 Task: Change  the formatting of the data to 'Which is Greater than 10 'In conditional formating, put the option 'Red Text. 'add another formatting option Format As Table, insert the option 'Light Gray, Table style light 1 'In the sheet  Budget Management Template Workbookbook
Action: Mouse moved to (84, 188)
Screenshot: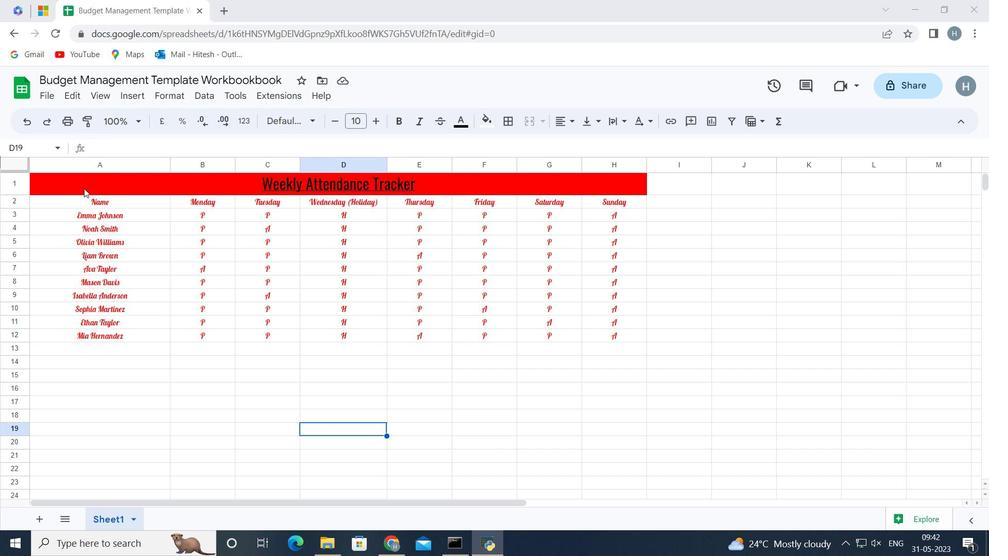 
Action: Mouse pressed left at (84, 188)
Screenshot: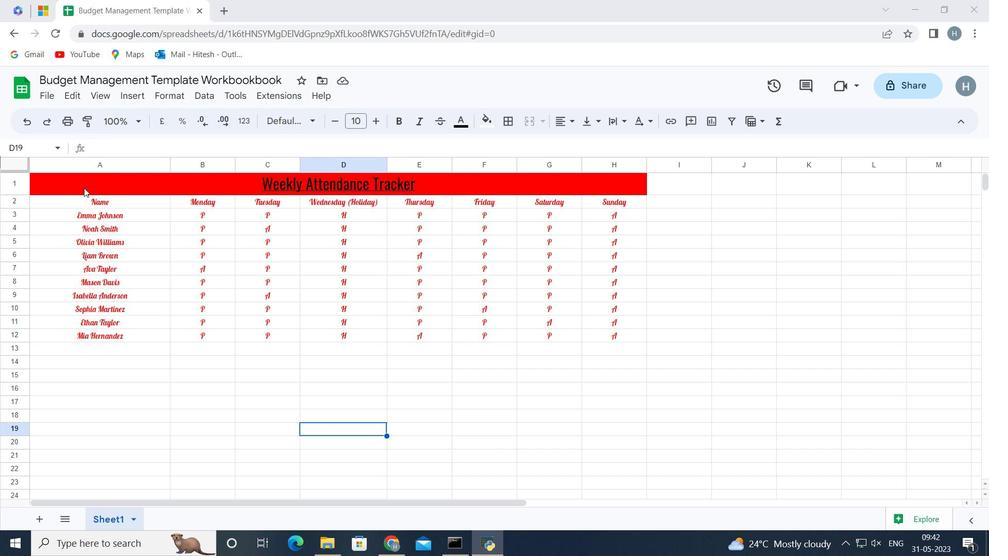 
Action: Key pressed <Key.shift><Key.down><Key.down><Key.down><Key.down><Key.down><Key.down><Key.down><Key.down><Key.down><Key.down><Key.down>
Screenshot: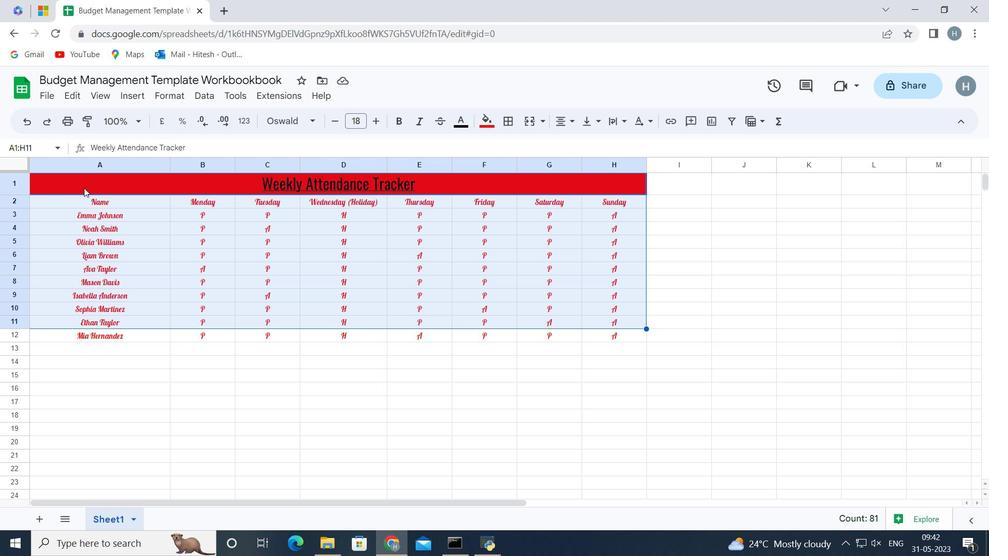 
Action: Mouse moved to (179, 92)
Screenshot: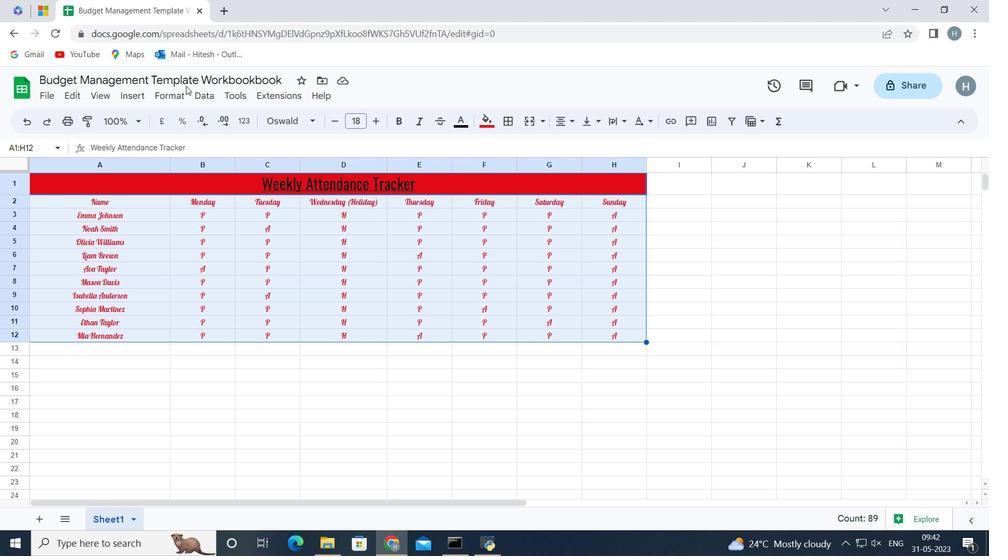 
Action: Mouse pressed left at (179, 92)
Screenshot: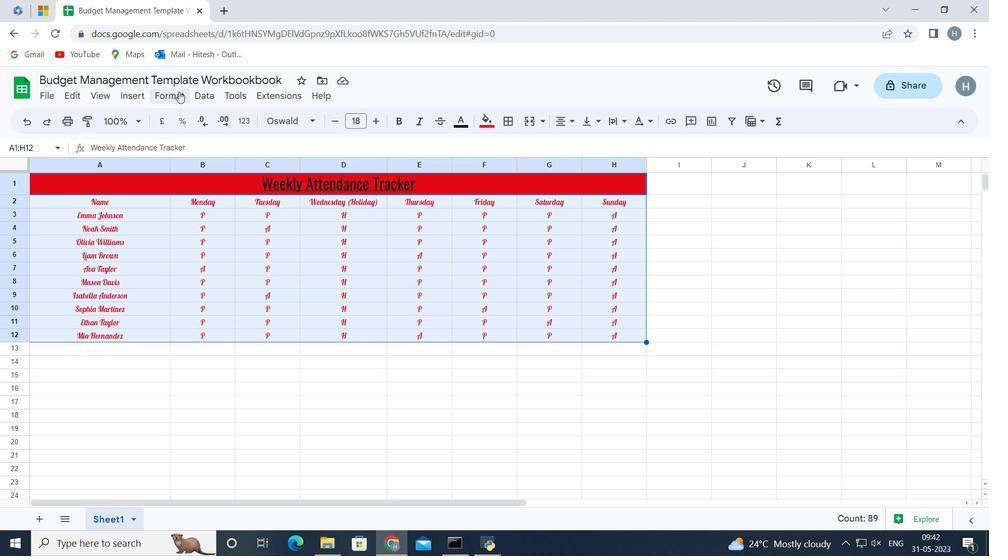 
Action: Mouse moved to (221, 310)
Screenshot: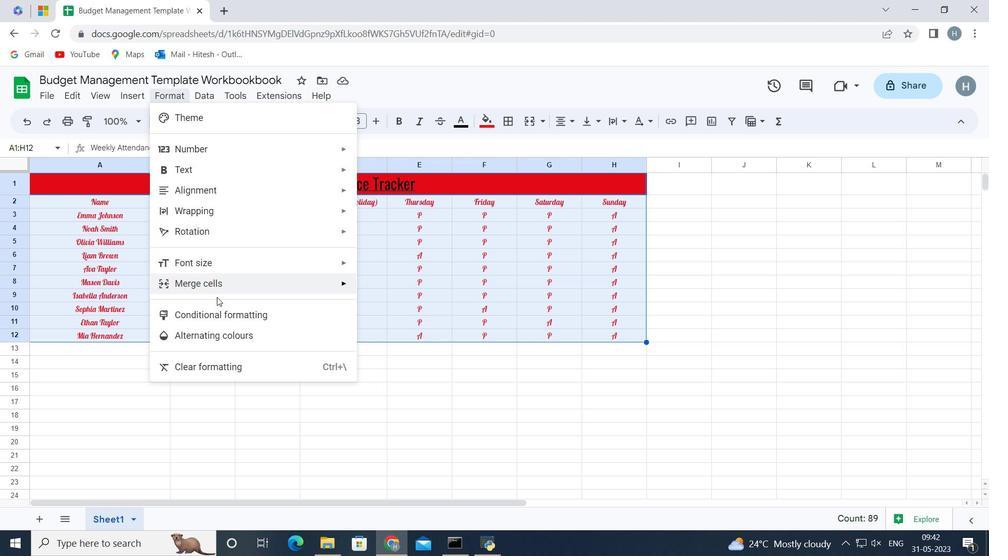 
Action: Mouse pressed left at (221, 310)
Screenshot: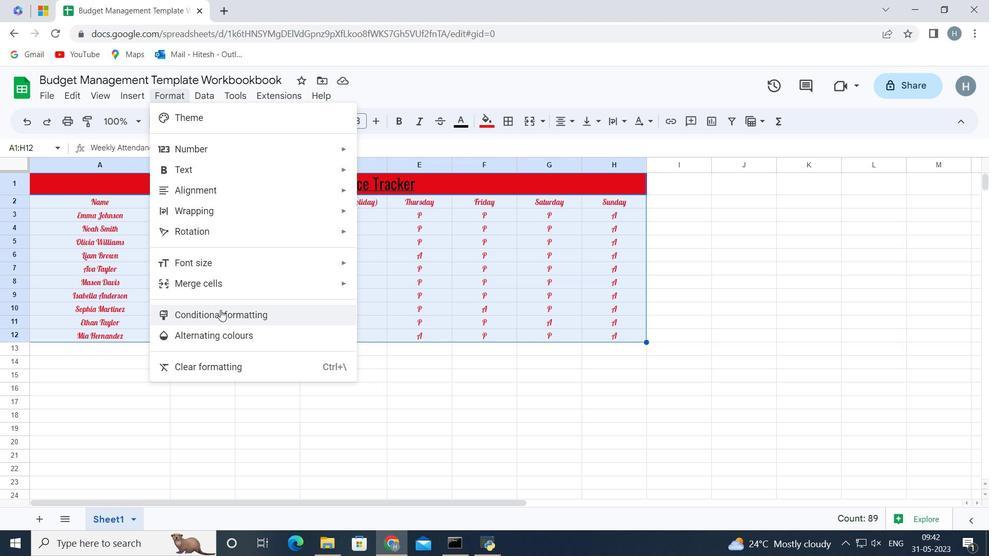 
Action: Mouse moved to (888, 295)
Screenshot: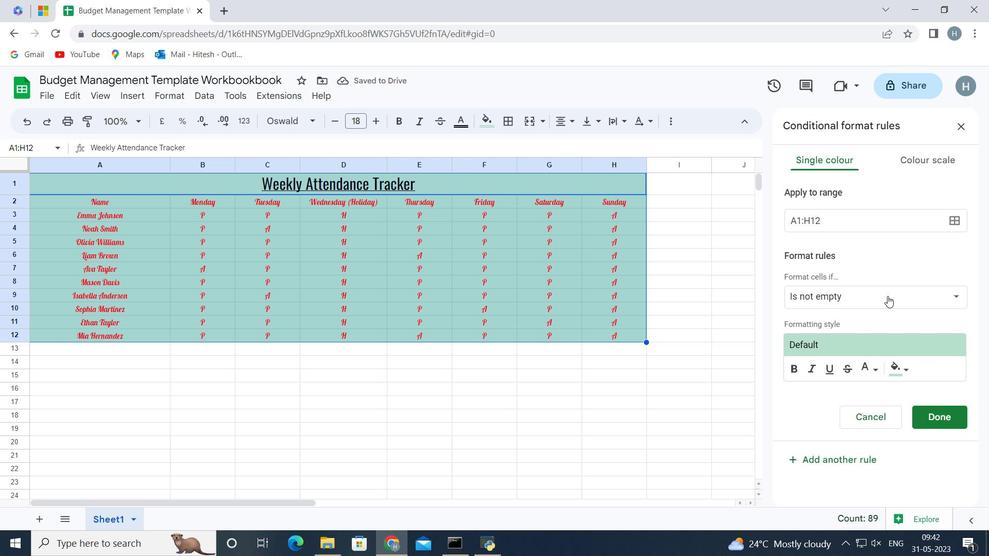 
Action: Mouse pressed left at (888, 295)
Screenshot: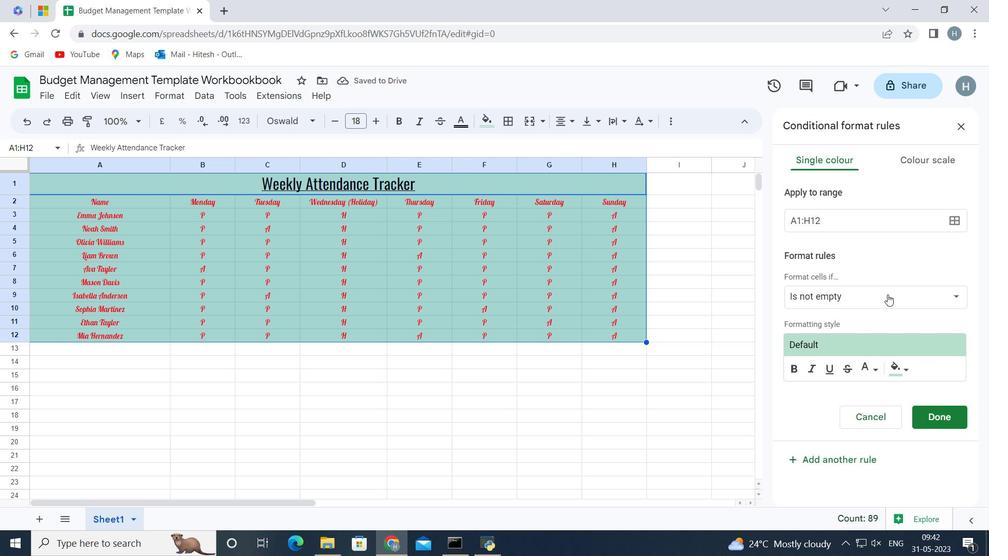
Action: Mouse moved to (888, 432)
Screenshot: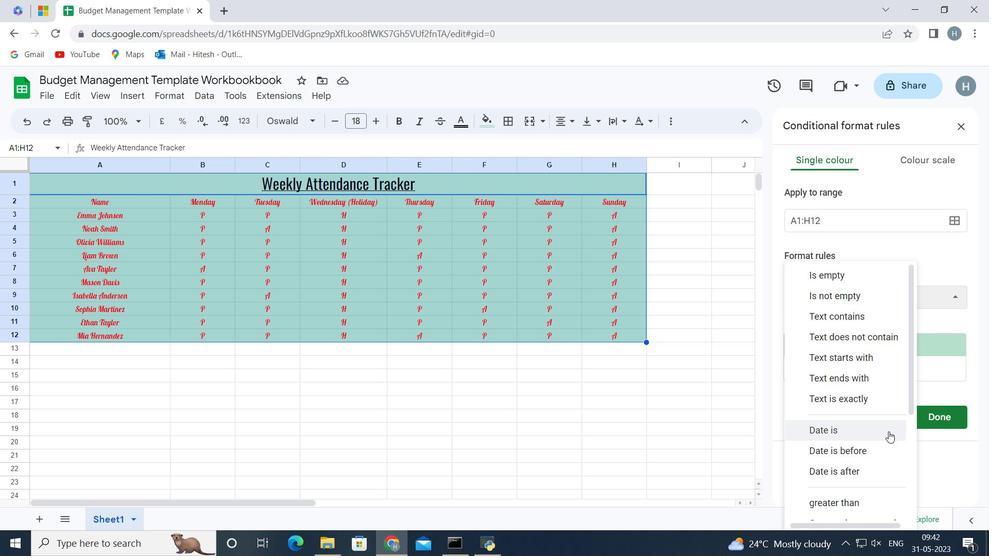 
Action: Mouse scrolled (888, 432) with delta (0, 0)
Screenshot: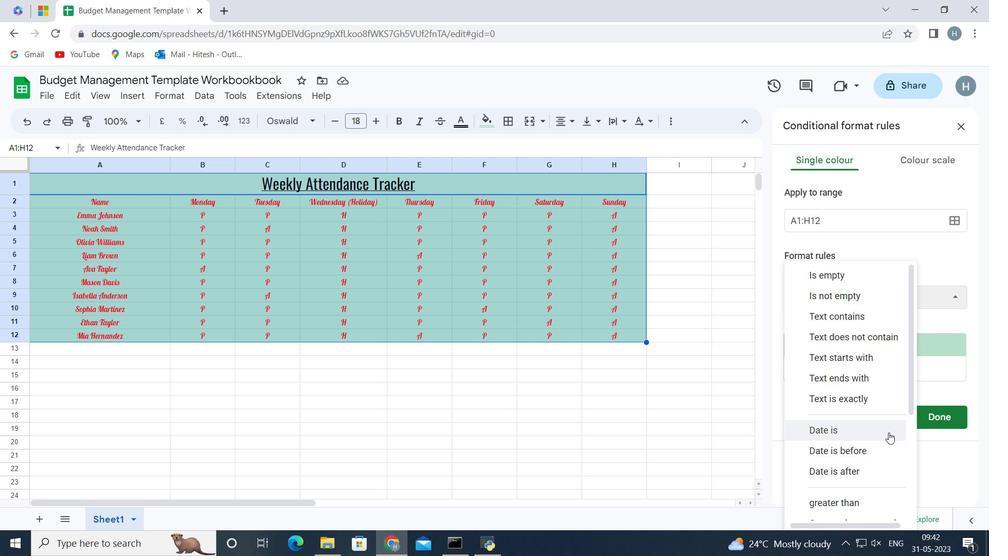 
Action: Mouse moved to (876, 438)
Screenshot: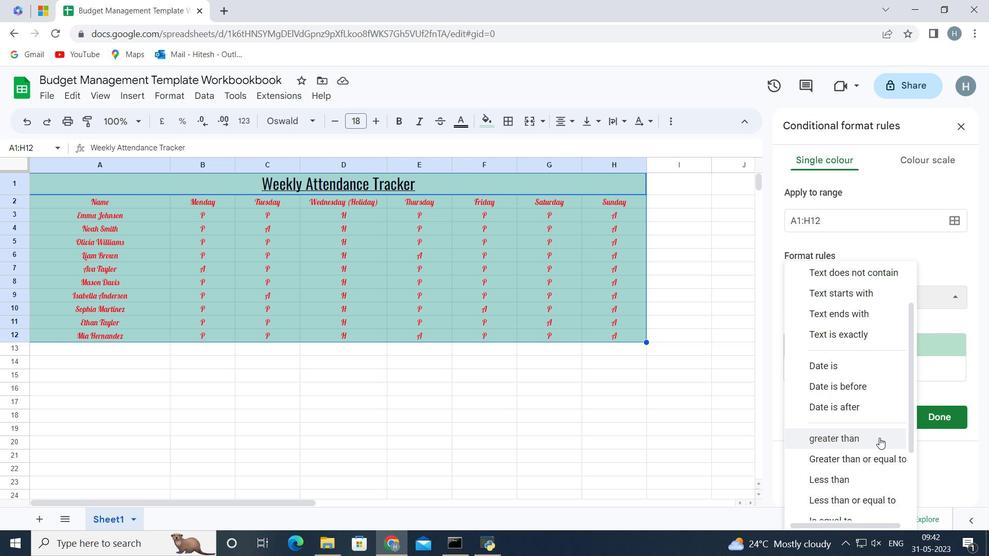 
Action: Mouse pressed left at (876, 438)
Screenshot: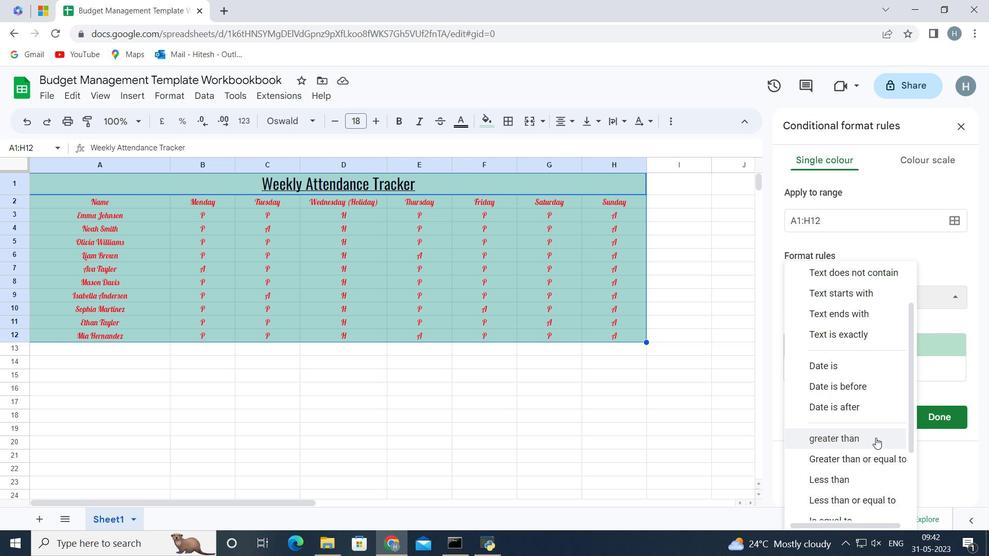 
Action: Mouse moved to (870, 326)
Screenshot: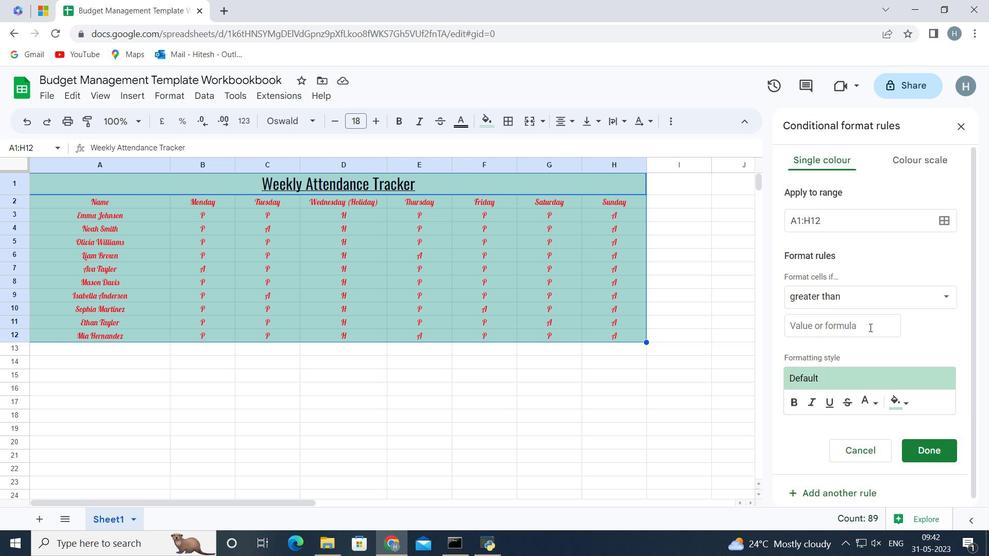
Action: Mouse pressed left at (870, 326)
Screenshot: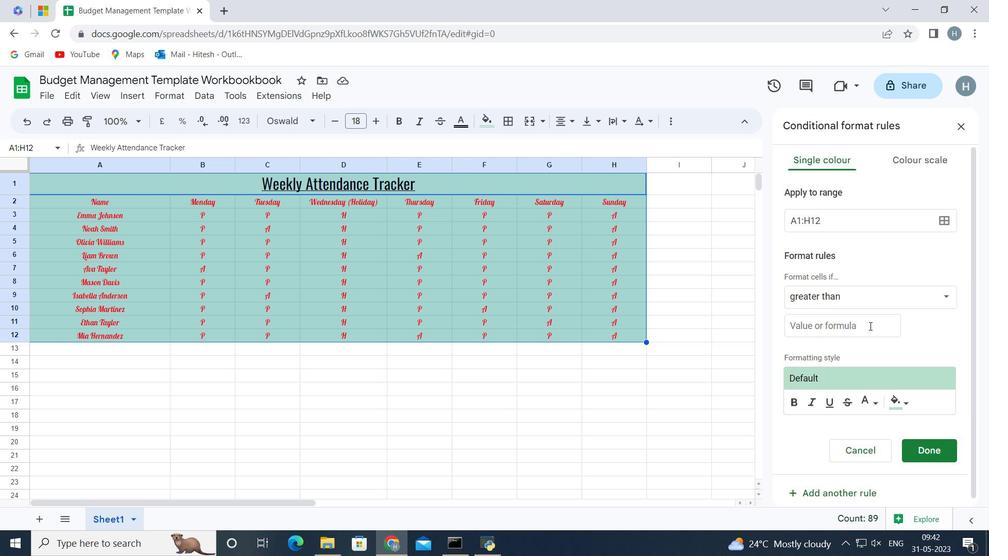 
Action: Key pressed 1
Screenshot: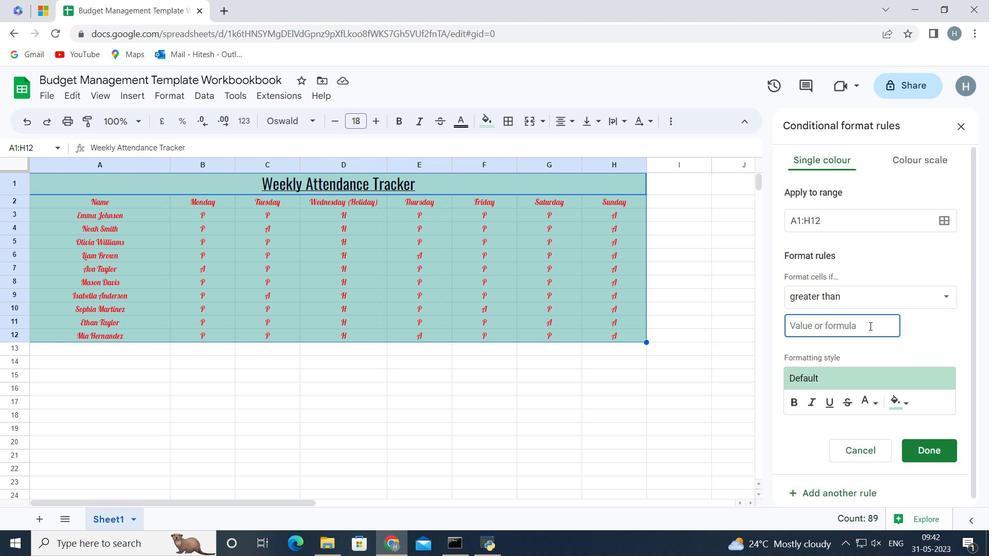 
Action: Mouse moved to (870, 326)
Screenshot: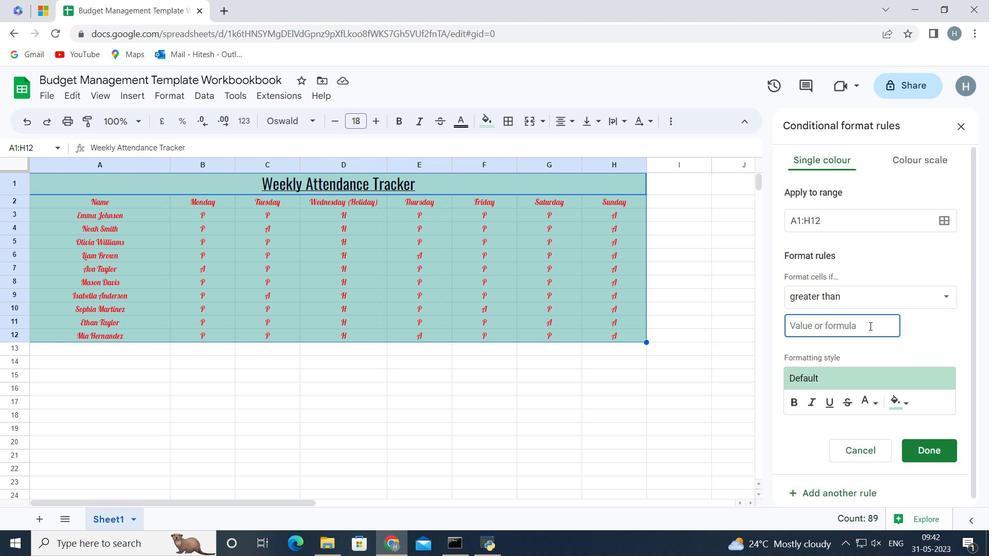 
Action: Key pressed 0
Screenshot: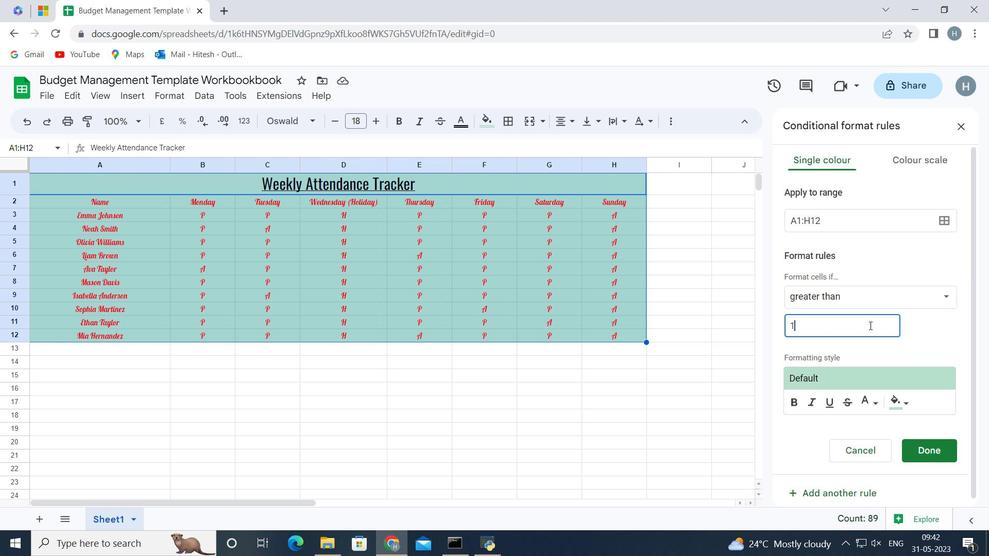 
Action: Mouse moved to (898, 400)
Screenshot: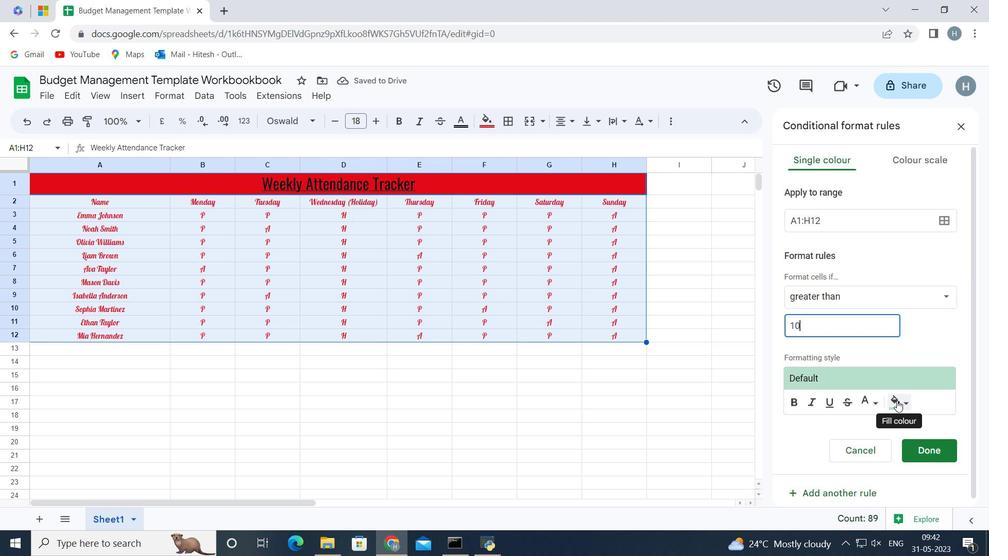 
Action: Mouse pressed left at (898, 400)
Screenshot: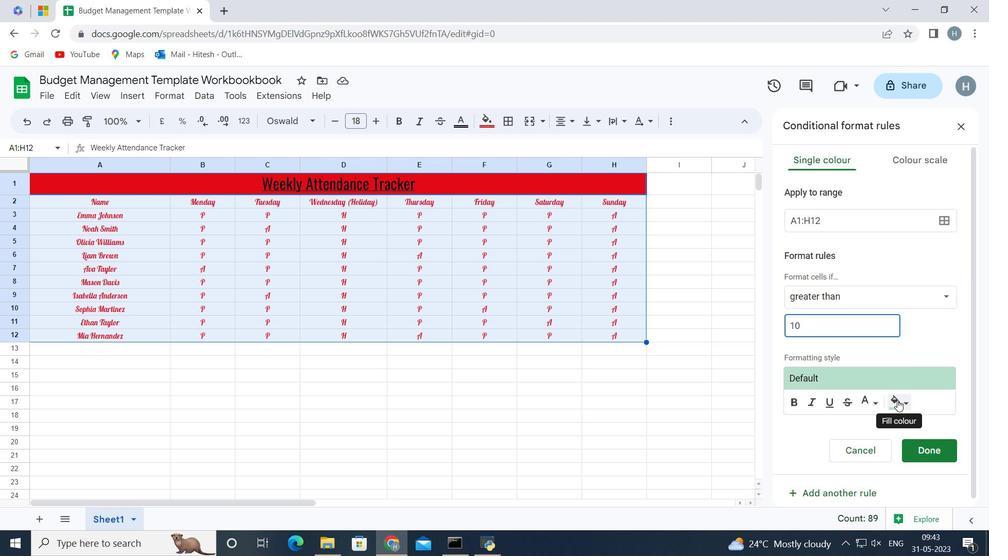 
Action: Mouse moved to (785, 220)
Screenshot: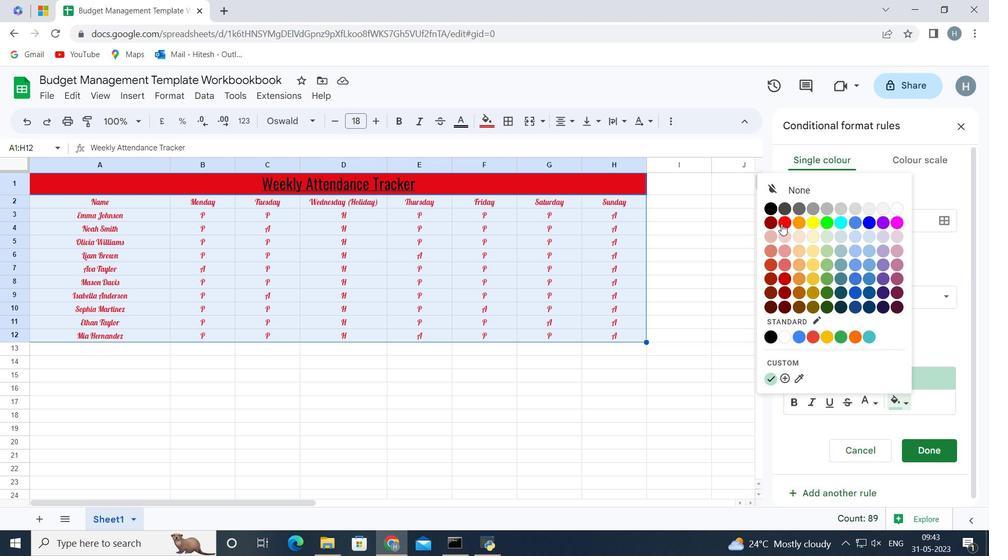 
Action: Mouse pressed left at (785, 220)
Screenshot: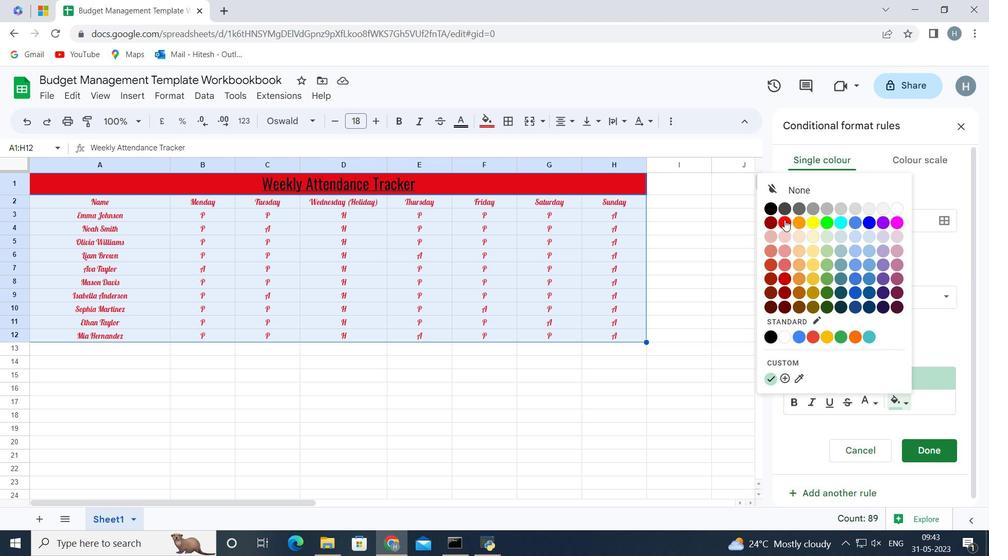 
Action: Mouse moved to (935, 448)
Screenshot: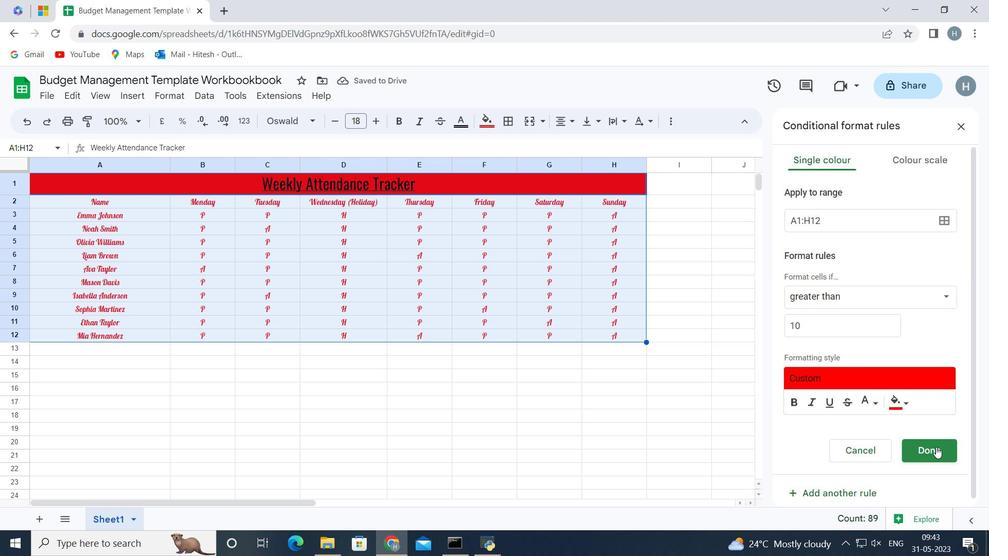 
Action: Mouse pressed left at (935, 448)
Screenshot: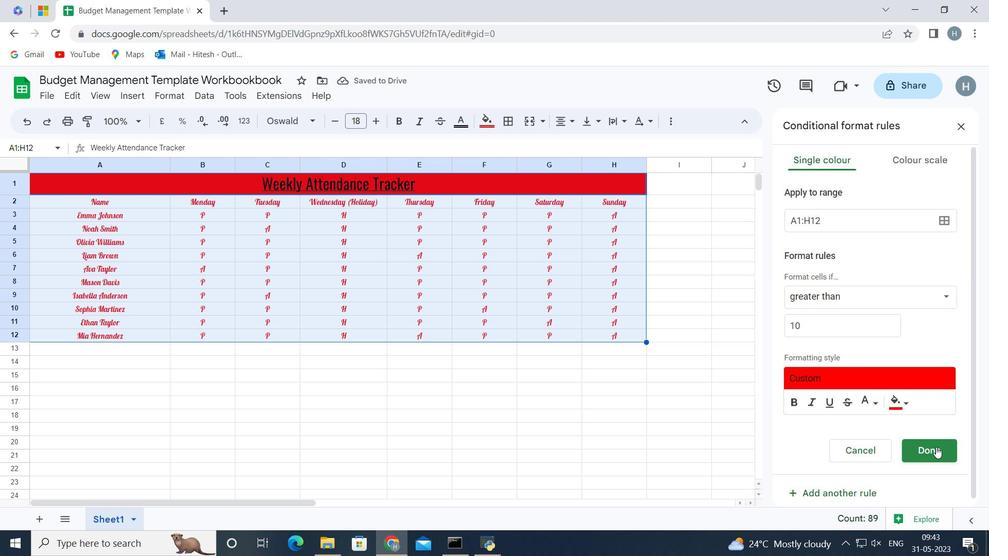 
Action: Mouse moved to (341, 376)
Screenshot: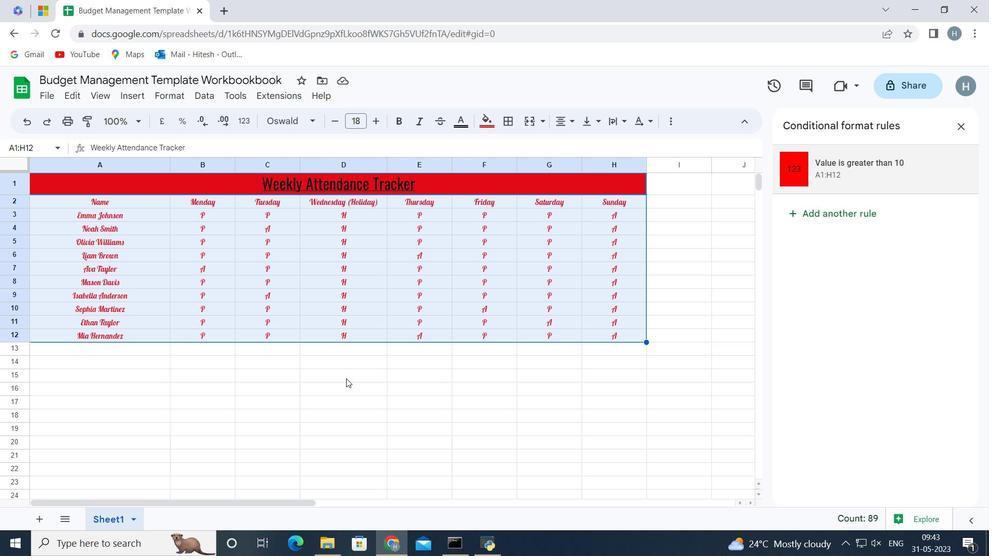 
Action: Mouse pressed left at (341, 376)
Screenshot: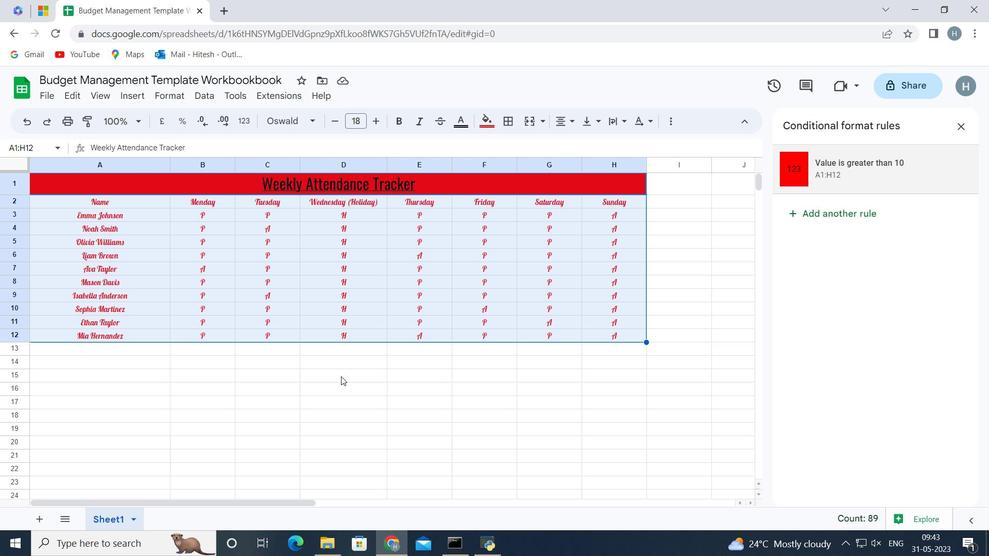 
Action: Mouse moved to (116, 181)
Screenshot: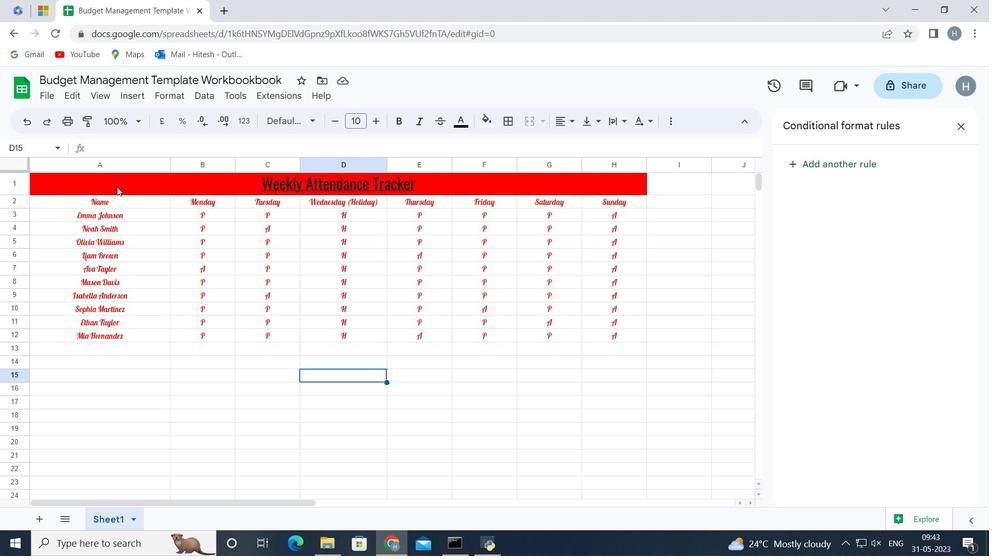 
Action: Mouse pressed left at (116, 181)
Screenshot: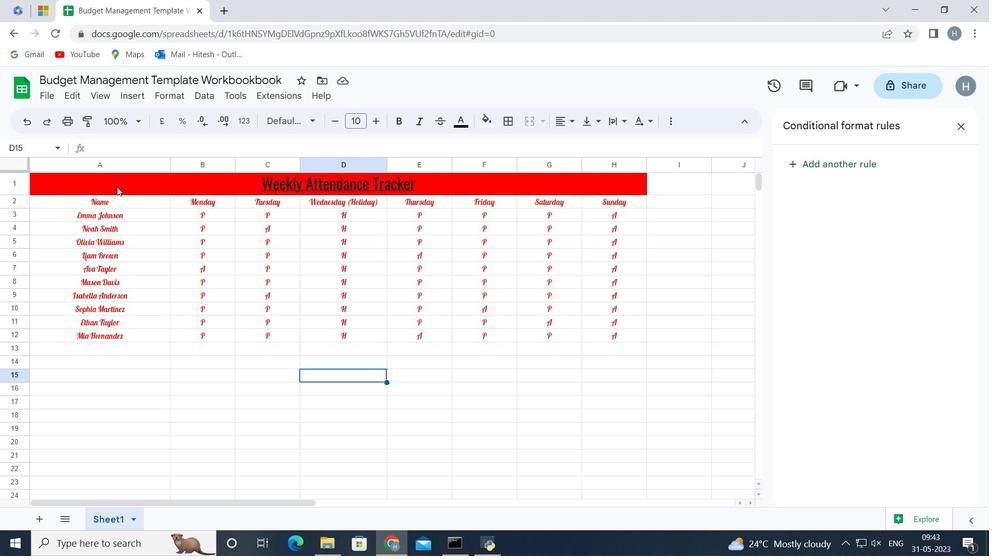 
Action: Mouse moved to (116, 180)
Screenshot: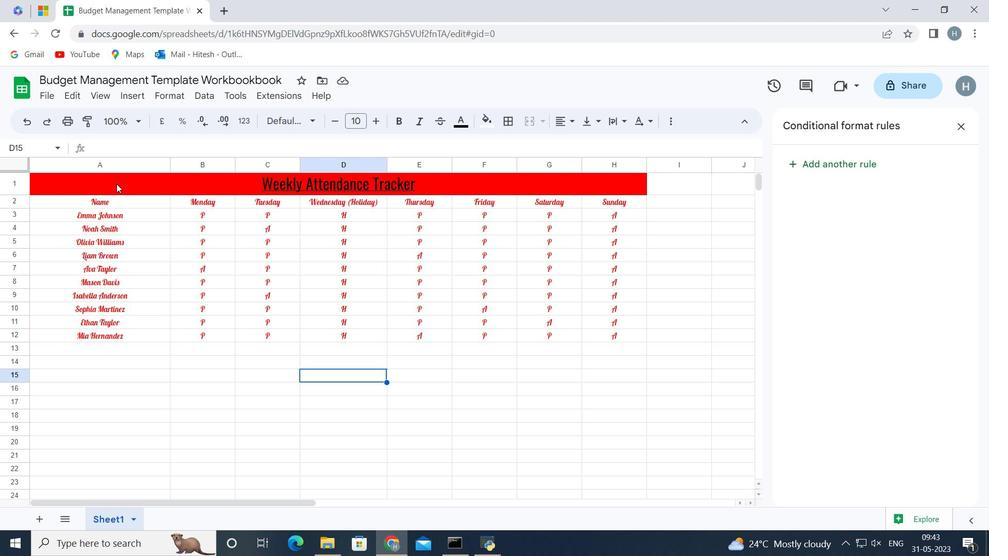 
Action: Key pressed <Key.shift><Key.down><Key.down><Key.down><Key.down><Key.down><Key.down><Key.down><Key.down><Key.down><Key.down><Key.down>
Screenshot: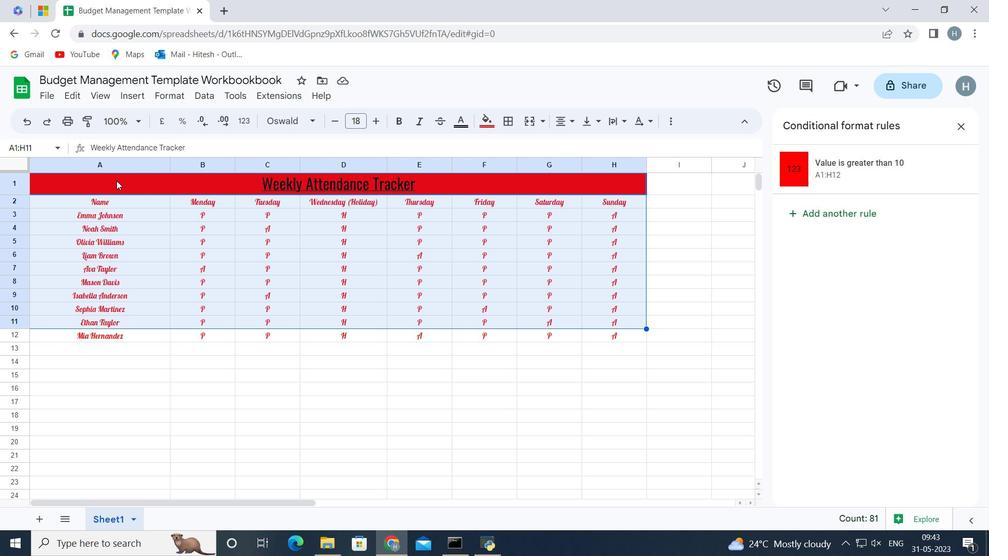 
Action: Mouse moved to (169, 101)
Screenshot: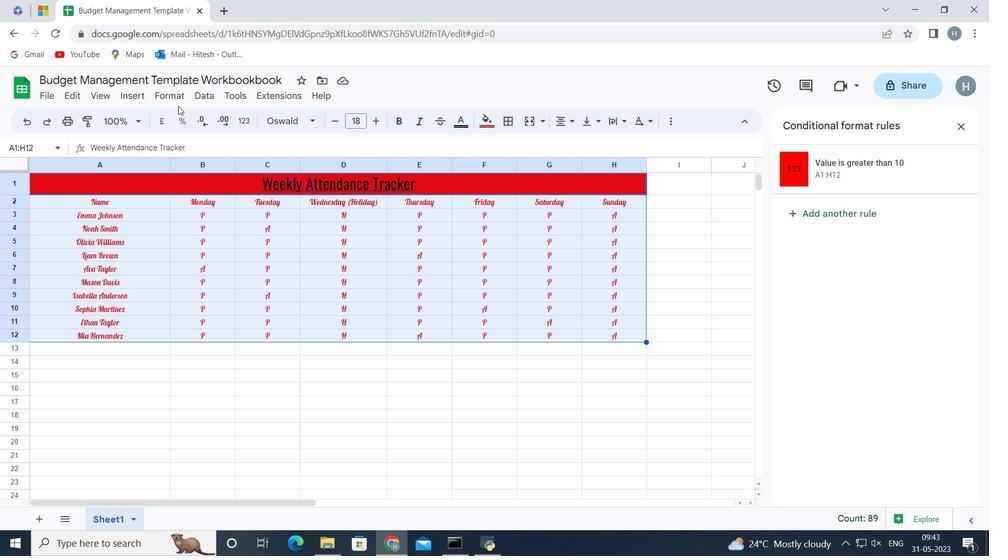 
Action: Mouse pressed left at (169, 101)
Screenshot: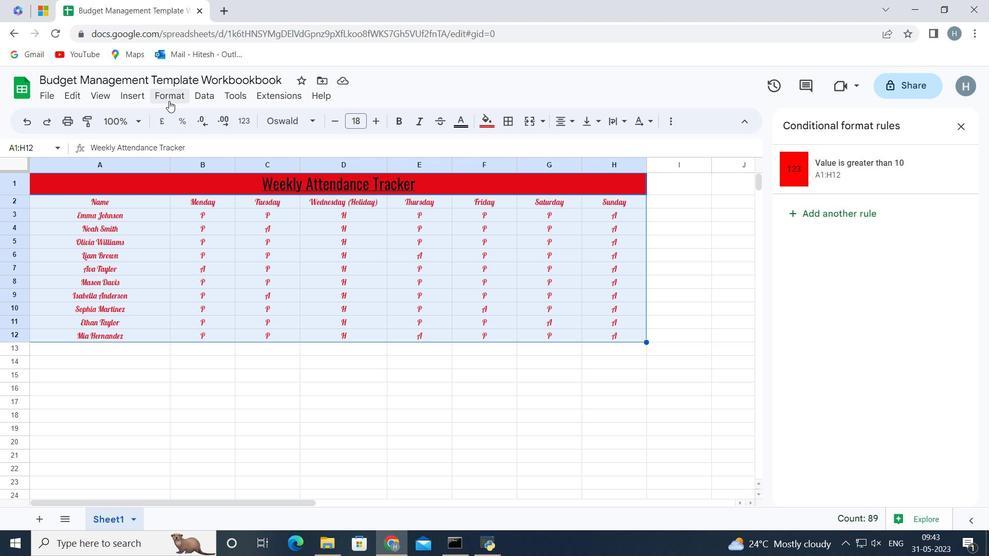 
Action: Mouse moved to (241, 328)
Screenshot: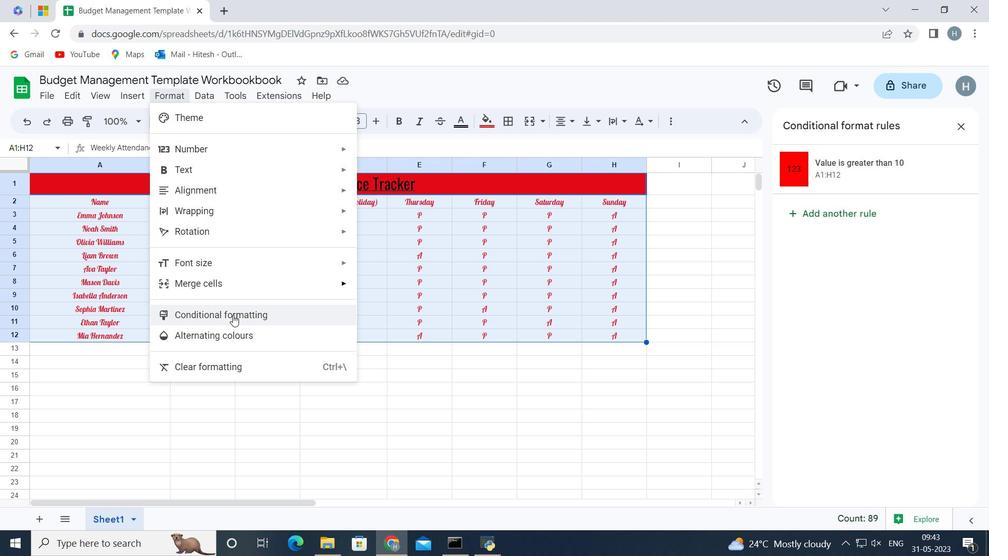 
Action: Mouse pressed left at (241, 328)
Screenshot: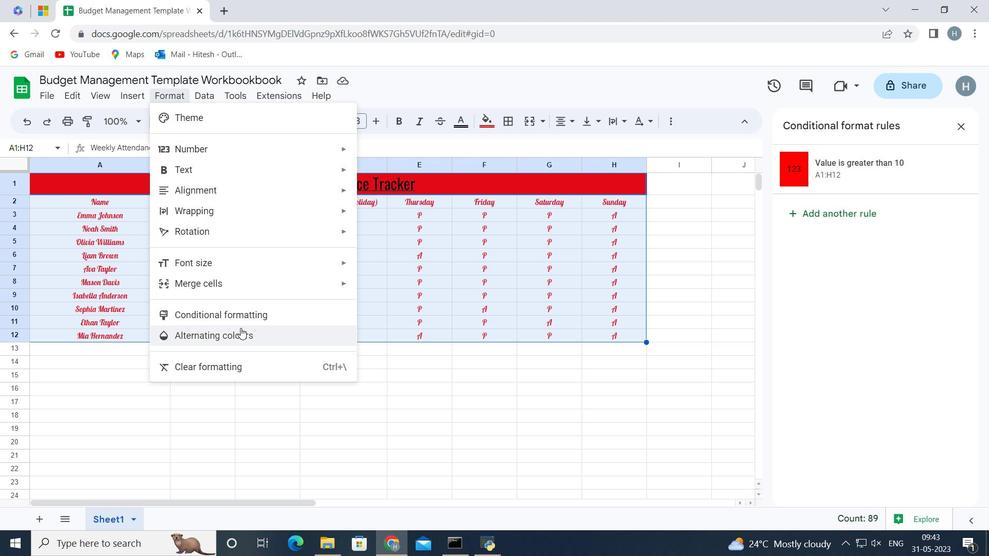 
Action: Mouse moved to (789, 287)
Screenshot: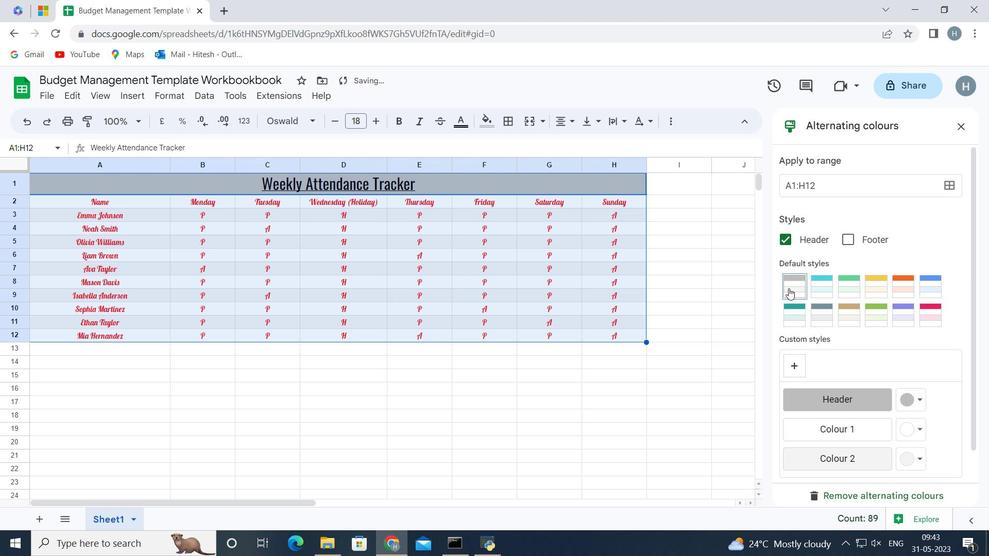 
Action: Mouse pressed left at (789, 287)
Screenshot: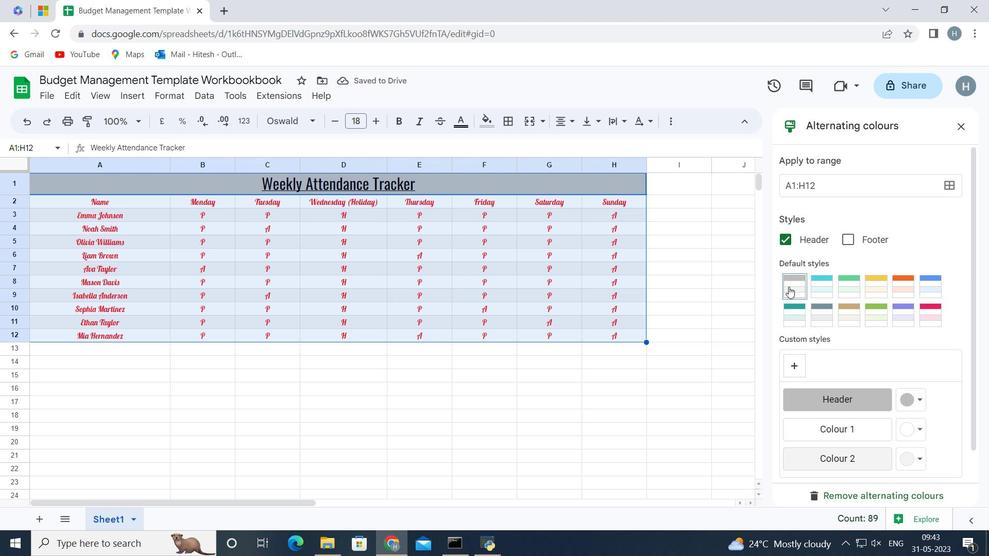 
Action: Mouse moved to (871, 400)
Screenshot: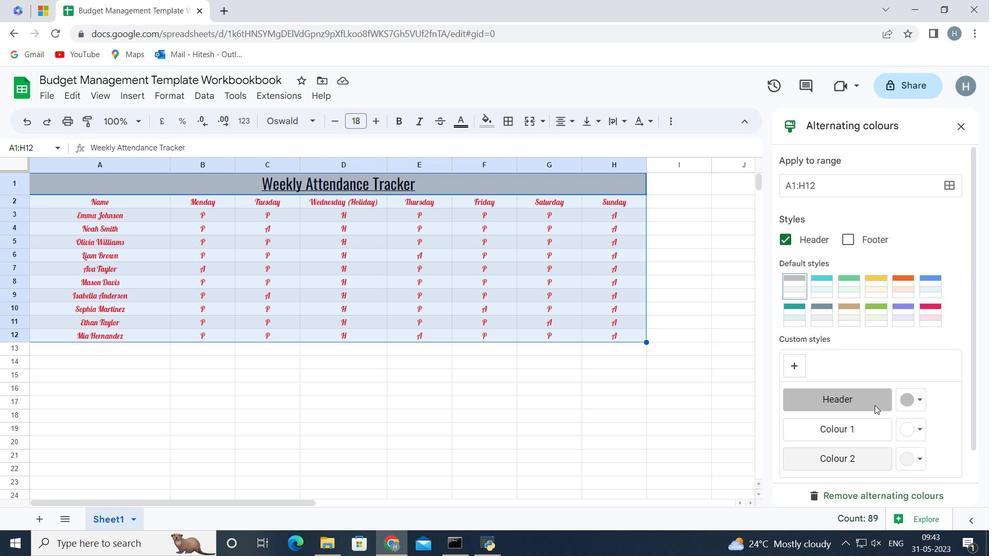 
Action: Mouse scrolled (871, 400) with delta (0, 0)
Screenshot: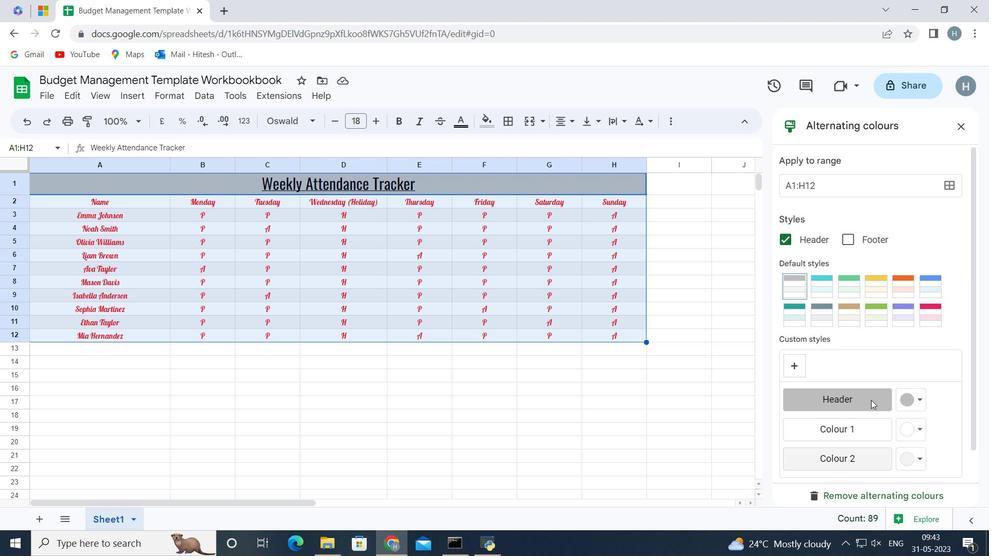 
Action: Mouse scrolled (871, 400) with delta (0, 0)
Screenshot: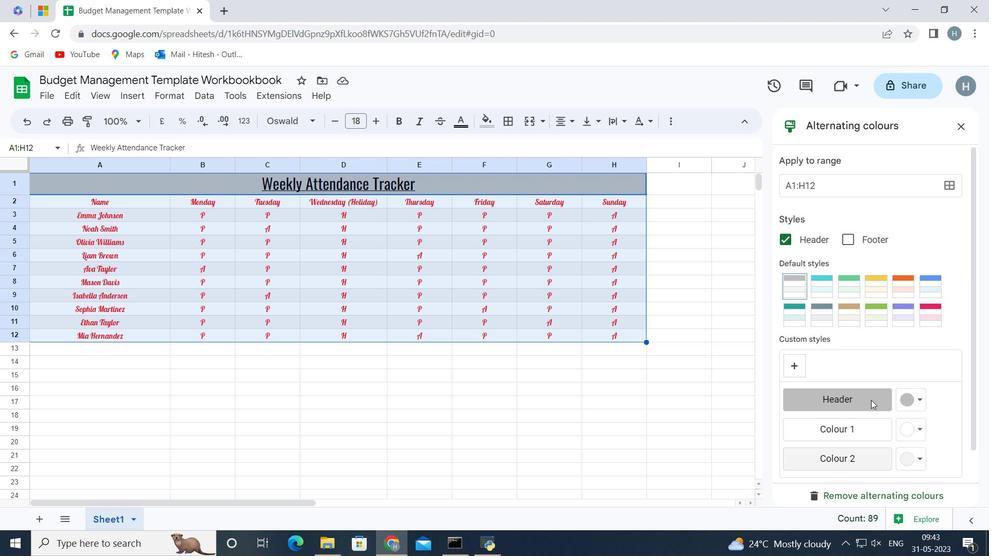 
Action: Mouse moved to (870, 400)
Screenshot: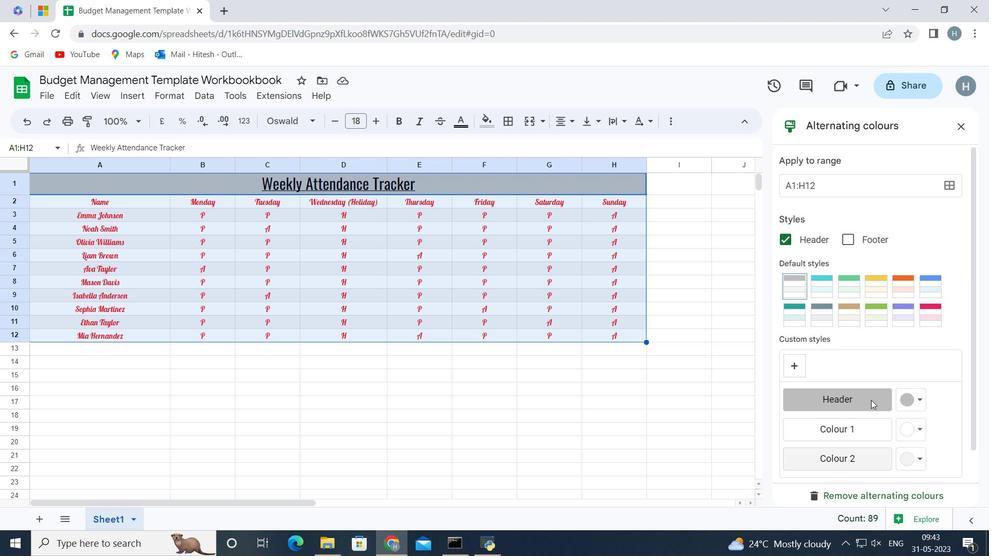 
Action: Mouse scrolled (870, 399) with delta (0, 0)
Screenshot: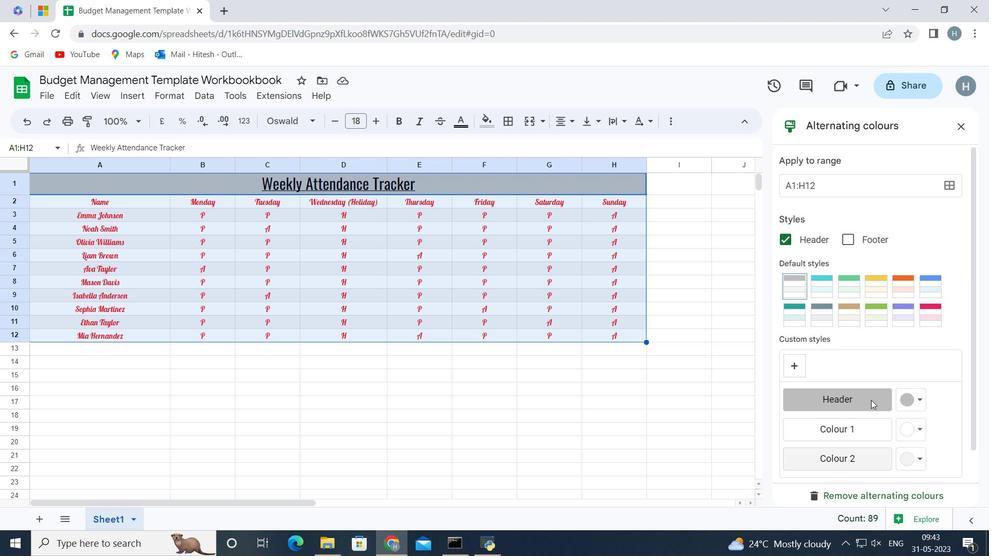 
Action: Mouse moved to (941, 464)
Screenshot: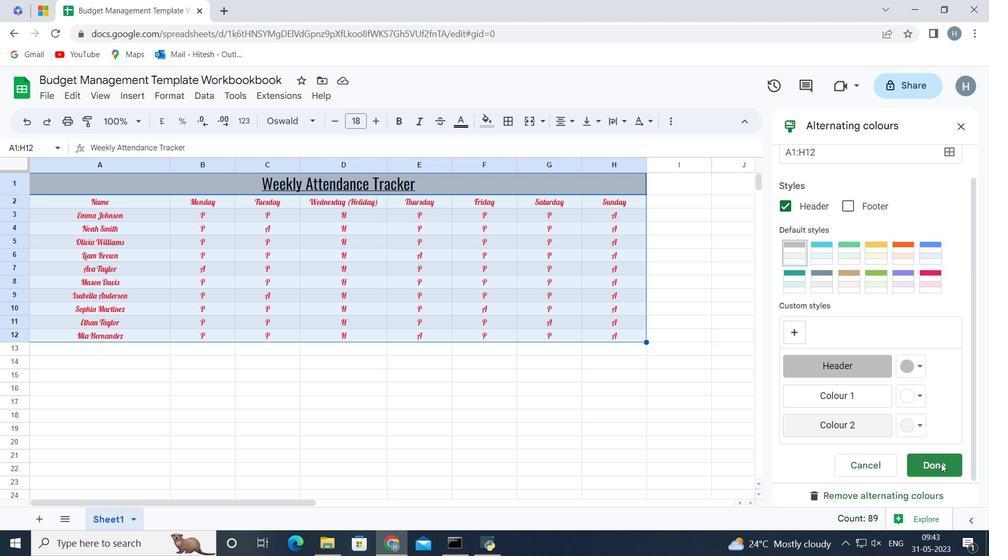 
Action: Mouse pressed left at (941, 464)
Screenshot: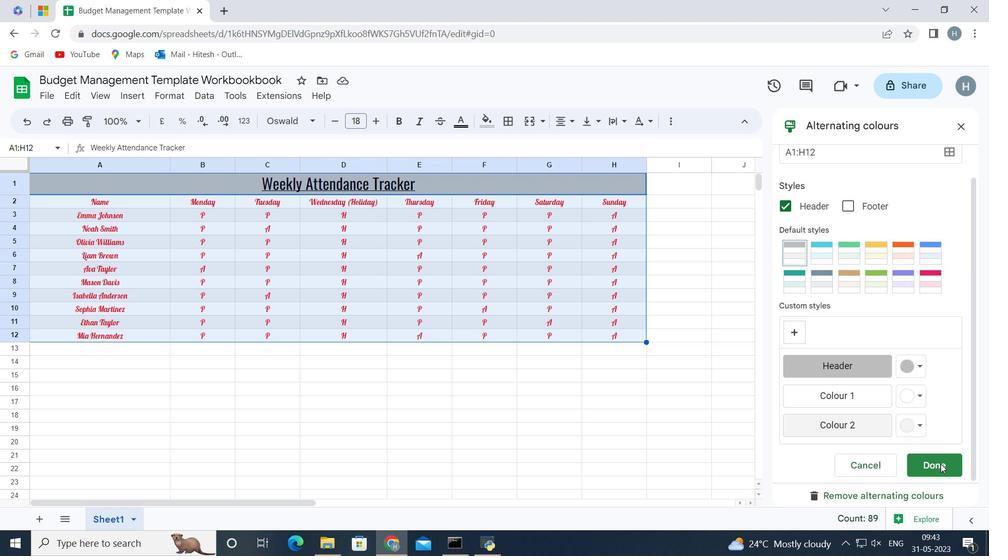 
Action: Mouse moved to (465, 396)
Screenshot: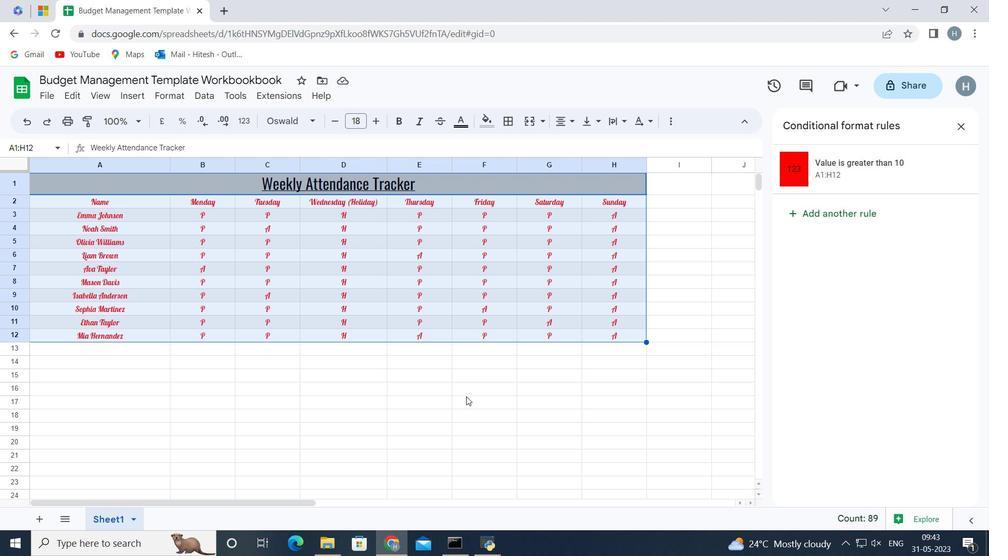 
Action: Mouse pressed left at (465, 396)
Screenshot: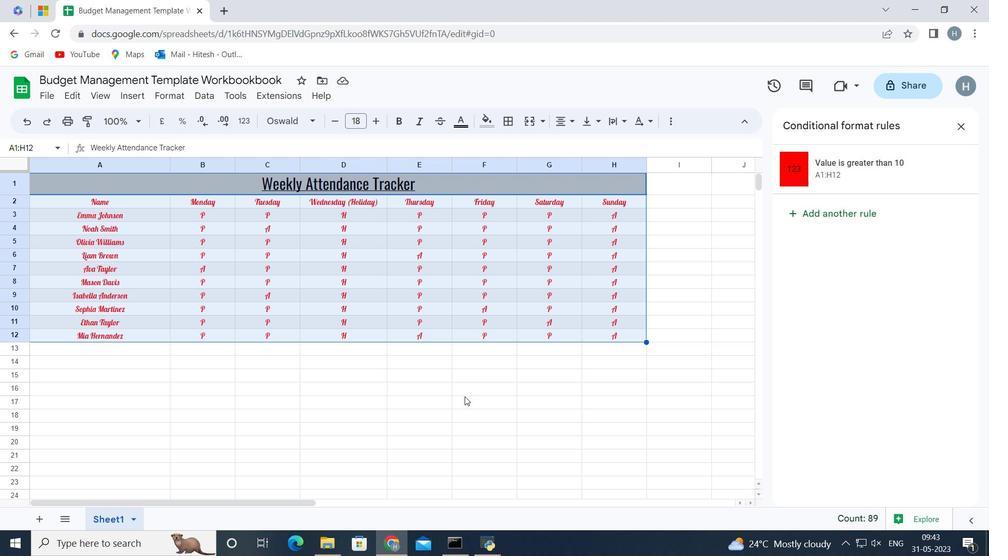 
Action: Mouse moved to (301, 374)
Screenshot: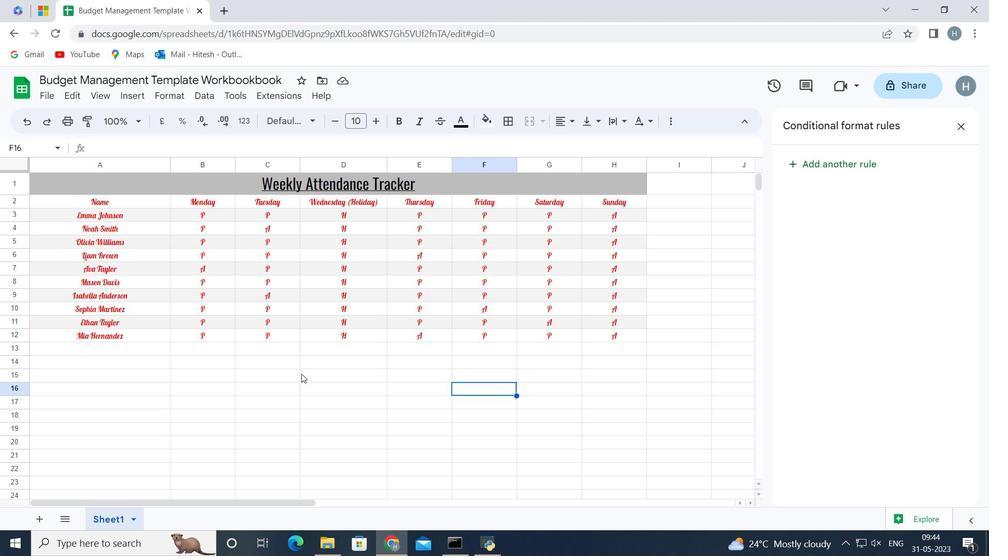 
